 Task: Create a section Database Optimization Sprint and in the section, add a milestone Agile Implementation in the project VortexTech.
Action: Mouse moved to (55, 329)
Screenshot: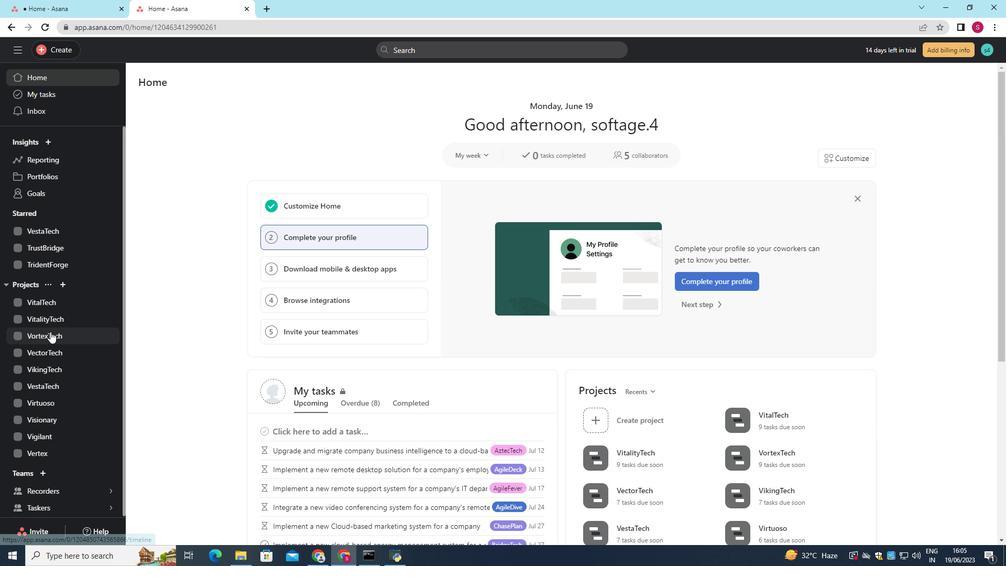
Action: Mouse pressed left at (54, 330)
Screenshot: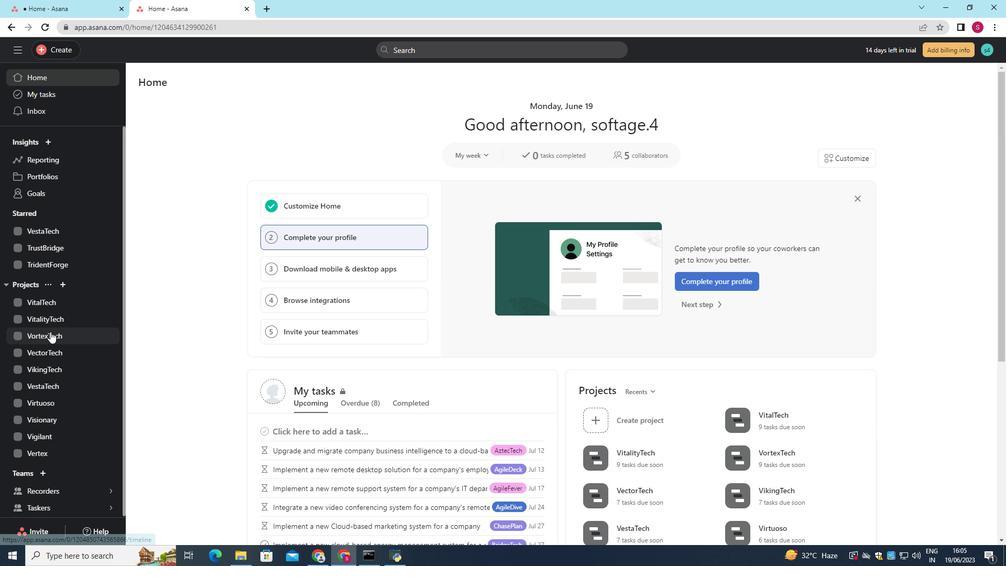 
Action: Mouse moved to (227, 296)
Screenshot: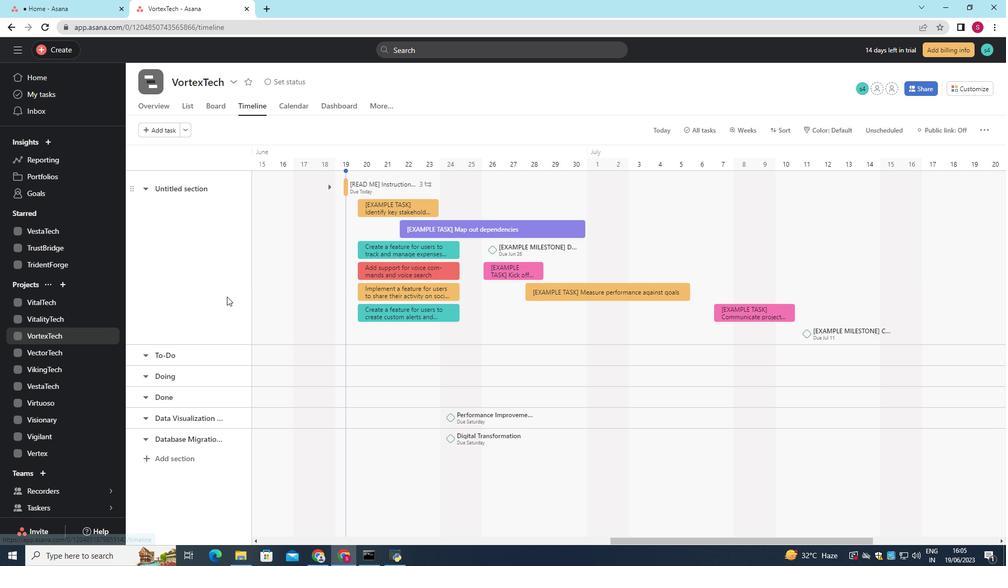 
Action: Mouse scrolled (227, 295) with delta (0, 0)
Screenshot: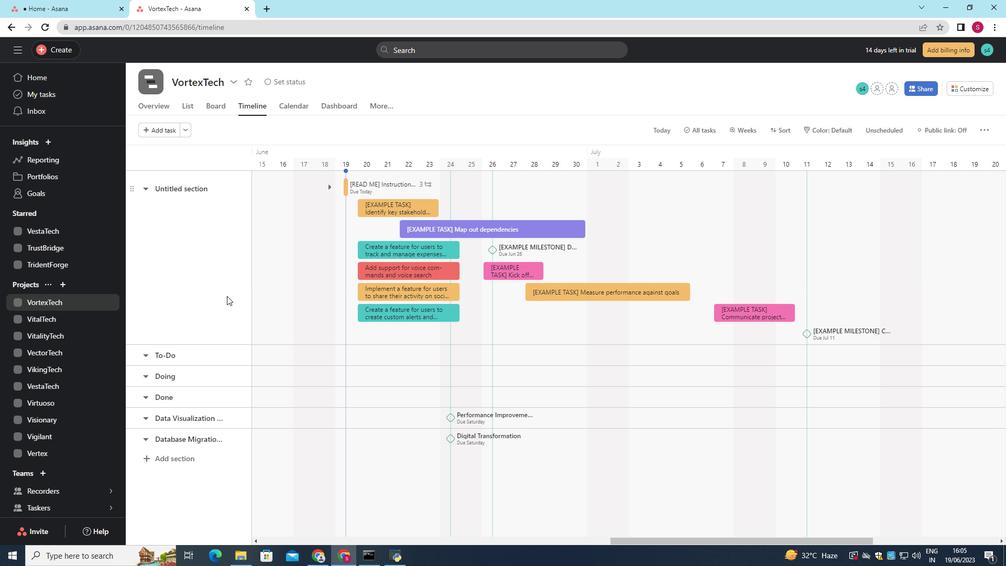 
Action: Mouse moved to (227, 303)
Screenshot: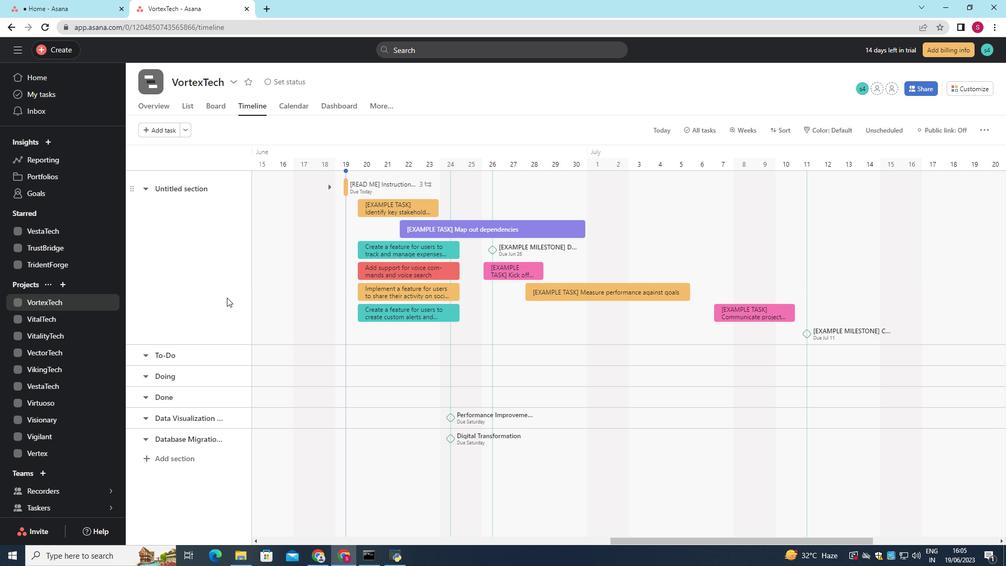 
Action: Mouse scrolled (227, 302) with delta (0, 0)
Screenshot: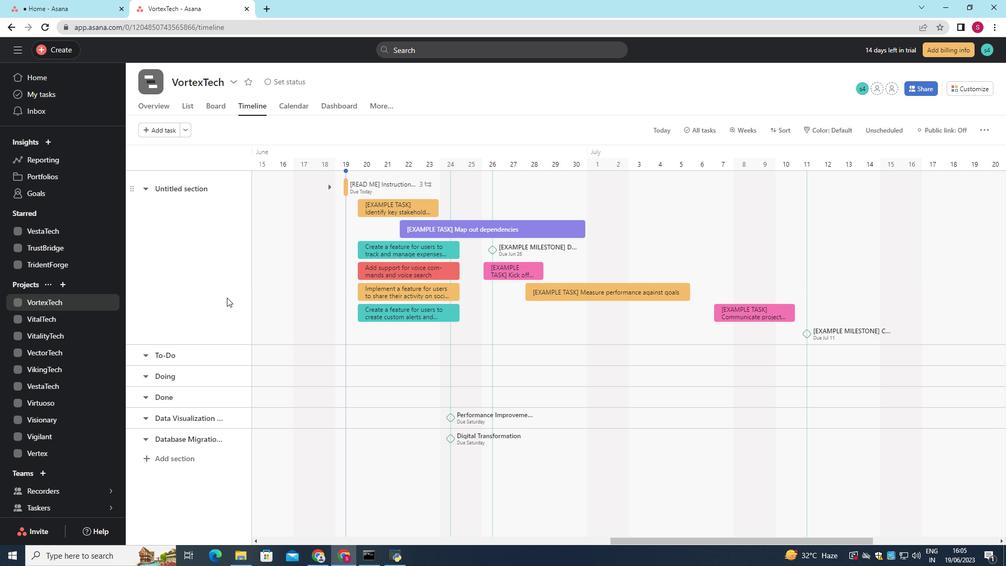 
Action: Mouse moved to (169, 455)
Screenshot: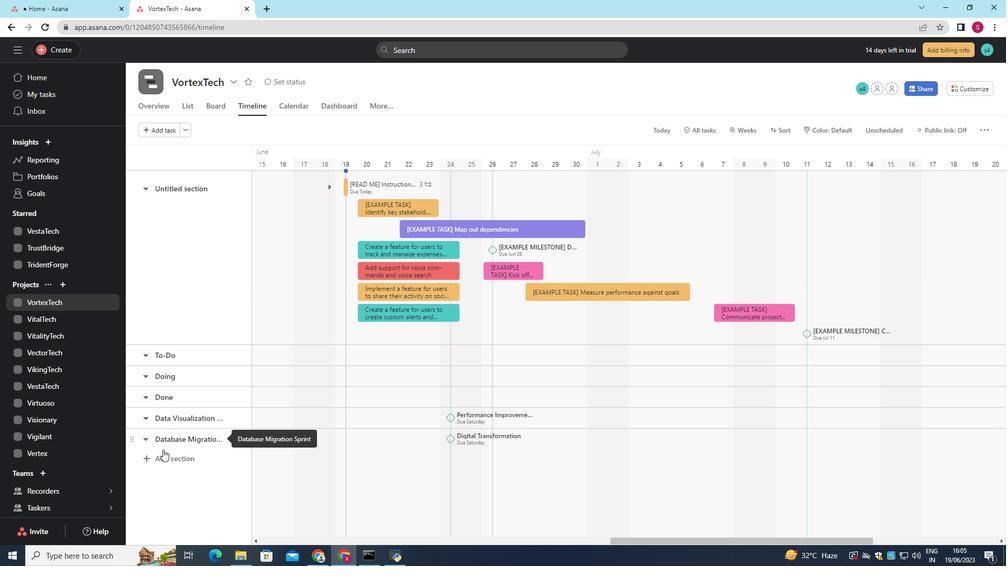 
Action: Mouse pressed left at (169, 455)
Screenshot: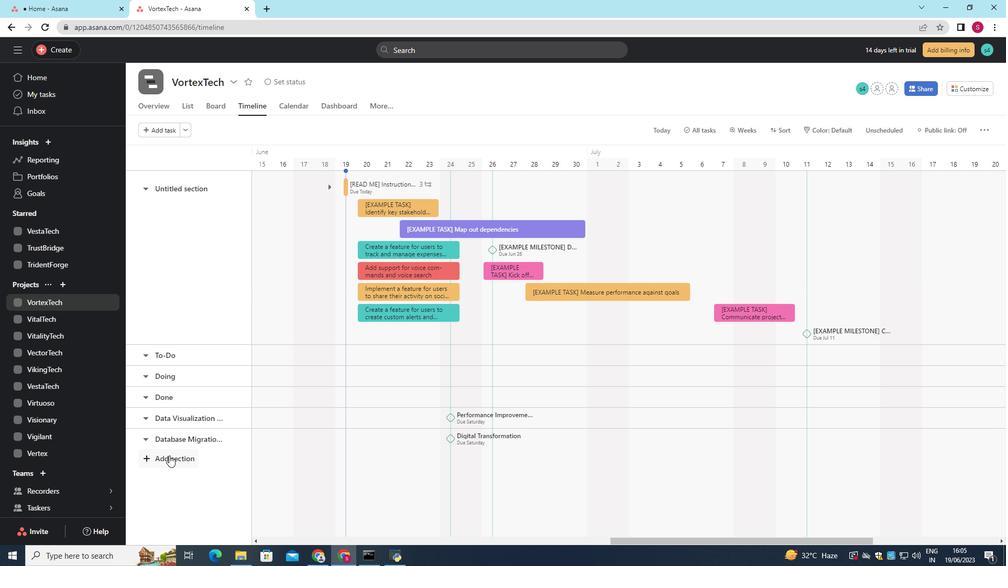 
Action: Mouse moved to (170, 456)
Screenshot: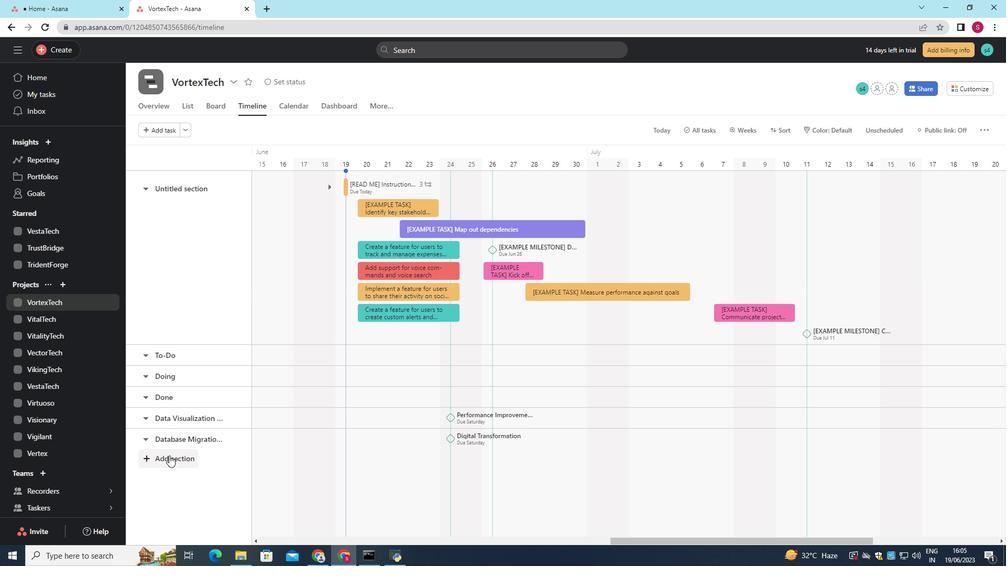 
Action: Key pressed <Key.shift>Database<Key.space><Key.shift>Optimization<Key.space><Key.shift>Sprint
Screenshot: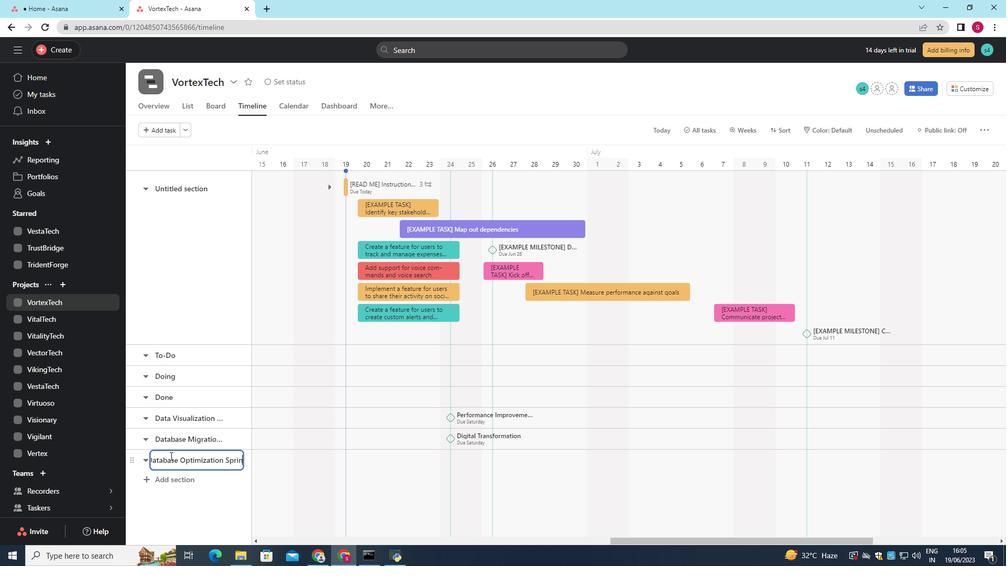 
Action: Mouse moved to (357, 460)
Screenshot: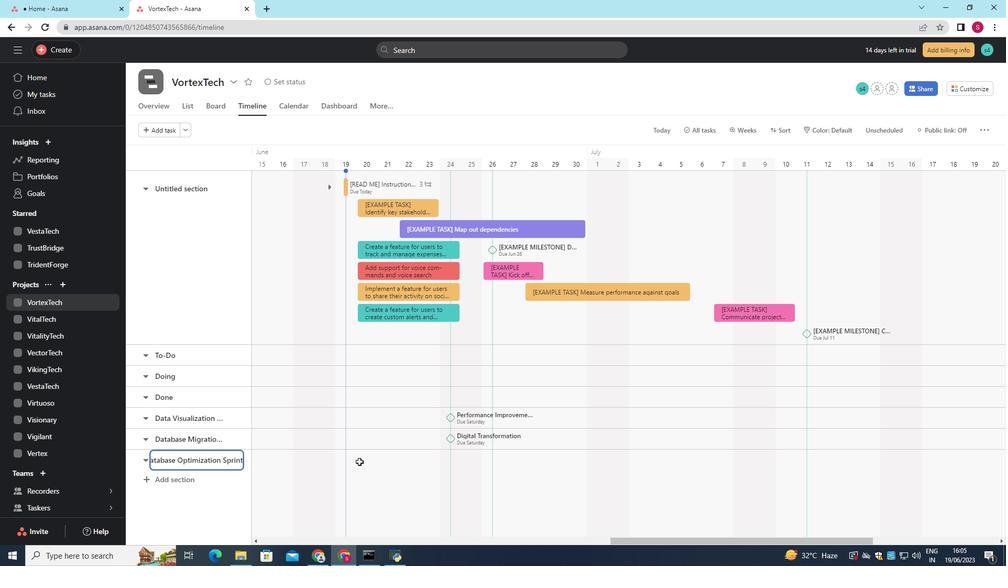 
Action: Mouse pressed left at (357, 460)
Screenshot: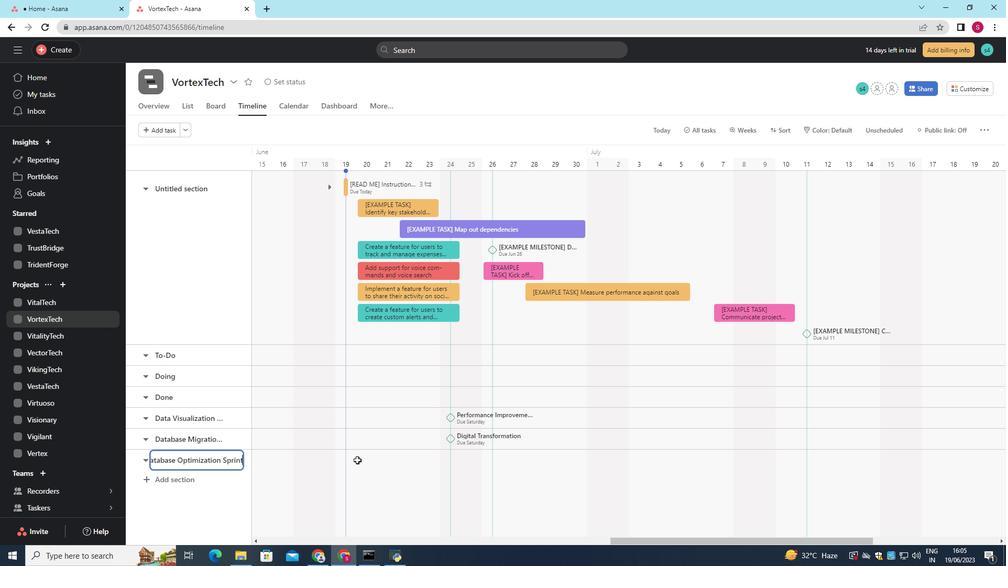 
Action: Key pressed <Key.shift>Agile<Key.space><Key.shift>Implementation
Screenshot: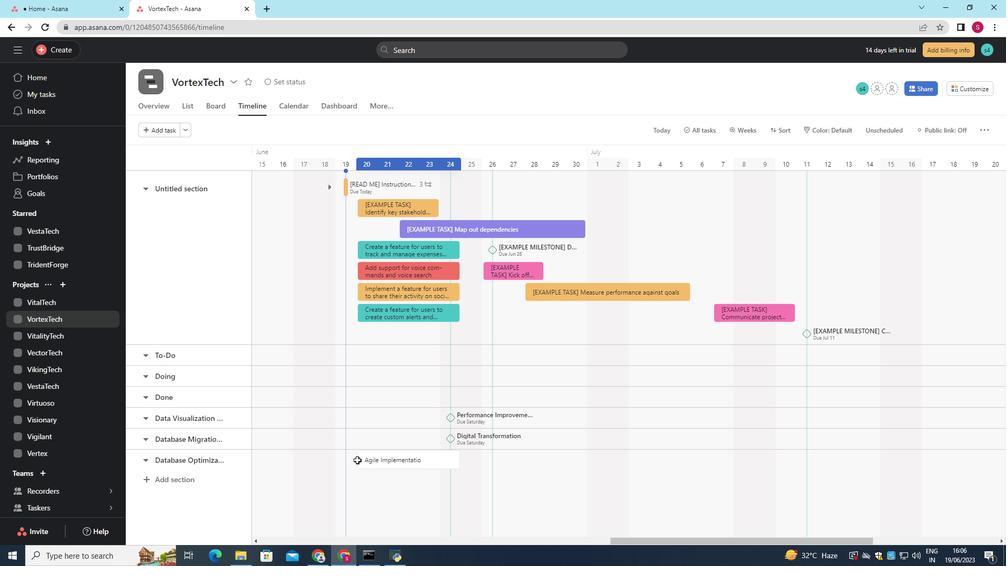 
Action: Mouse moved to (357, 459)
Screenshot: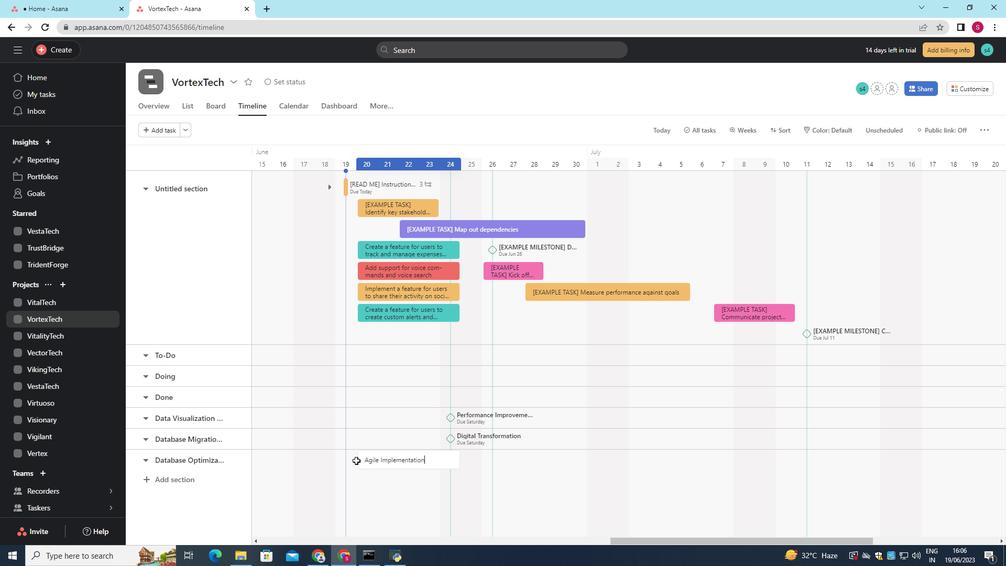 
Action: Key pressed <Key.enter>
Screenshot: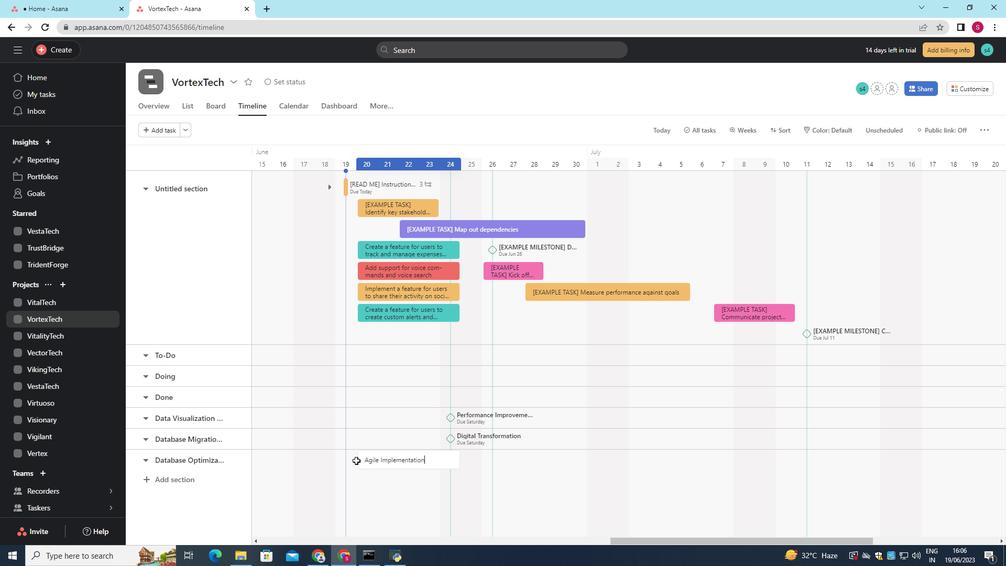 
Action: Mouse moved to (399, 461)
Screenshot: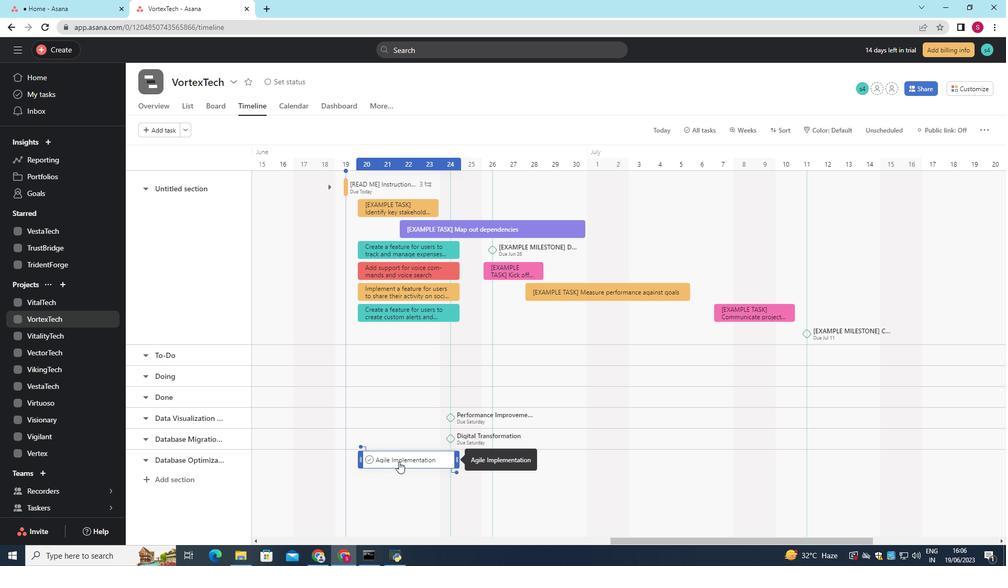 
Action: Mouse pressed right at (399, 461)
Screenshot: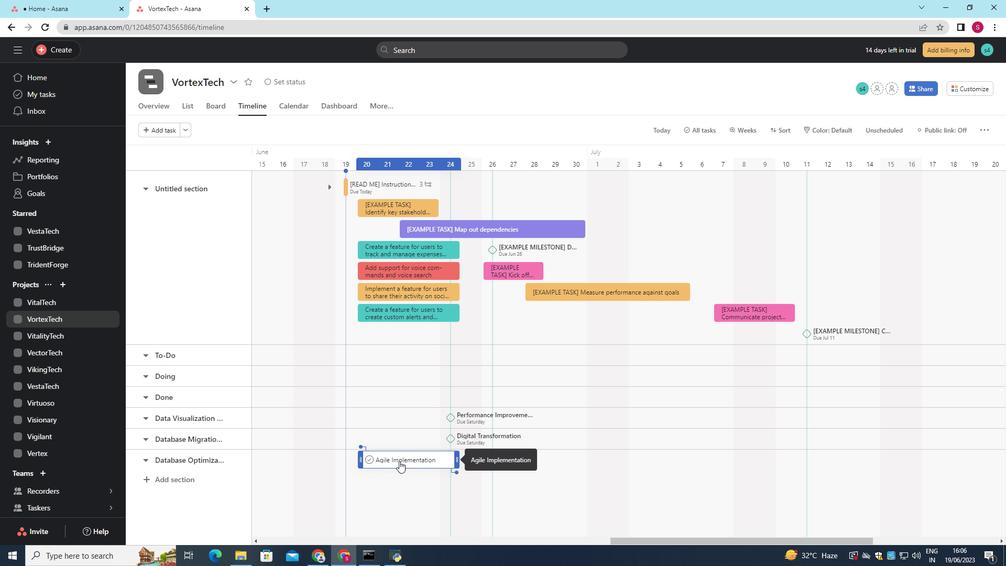 
Action: Mouse moved to (440, 406)
Screenshot: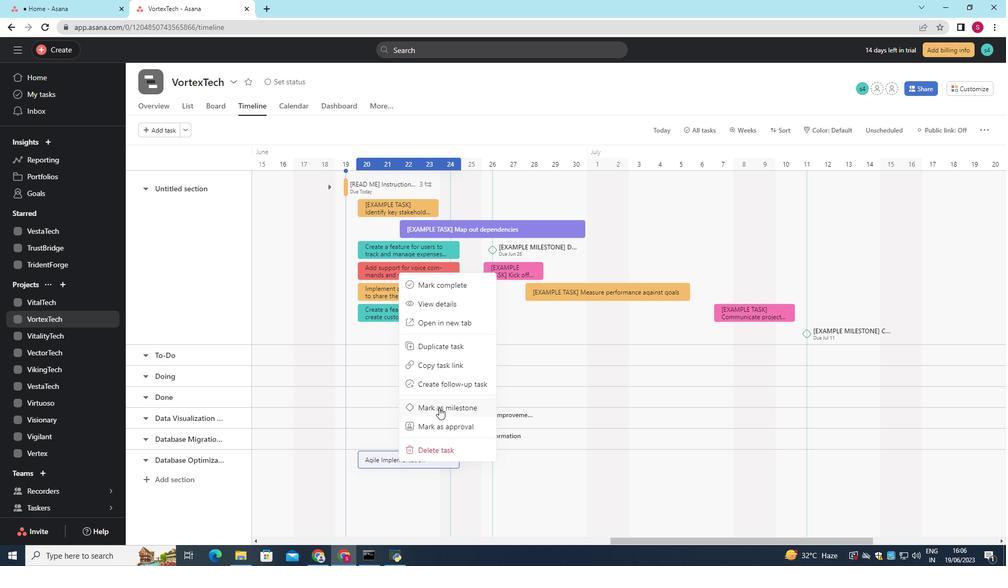 
Action: Mouse pressed left at (440, 406)
Screenshot: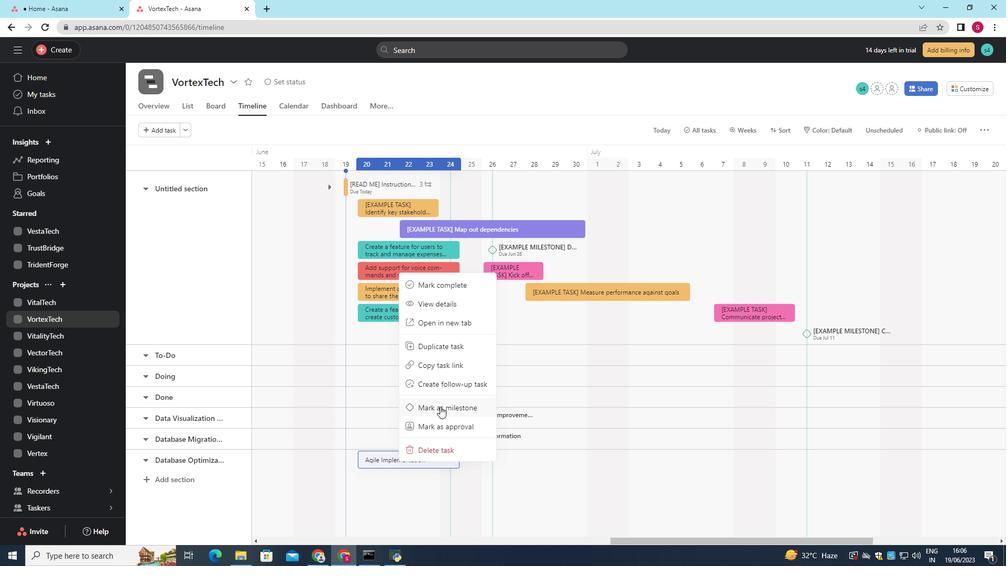 
Action: Mouse moved to (441, 406)
Screenshot: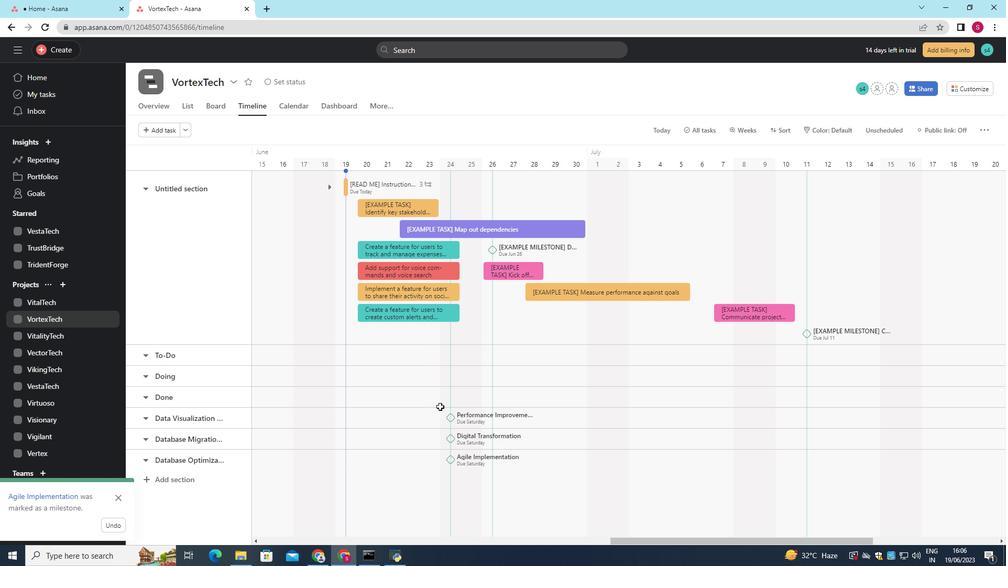 
